 Task: Apply Clip Filter to Glow
Action: Mouse moved to (624, 245)
Screenshot: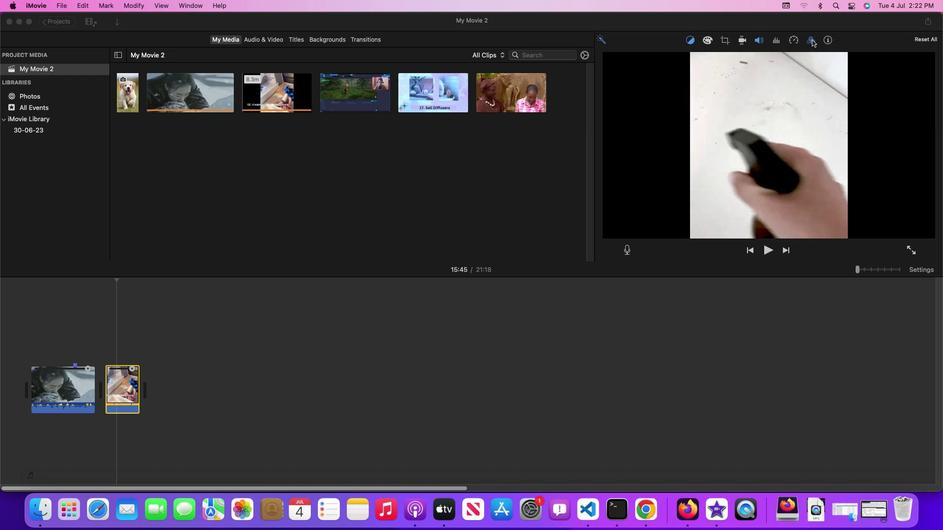 
Action: Mouse pressed left at (624, 245)
Screenshot: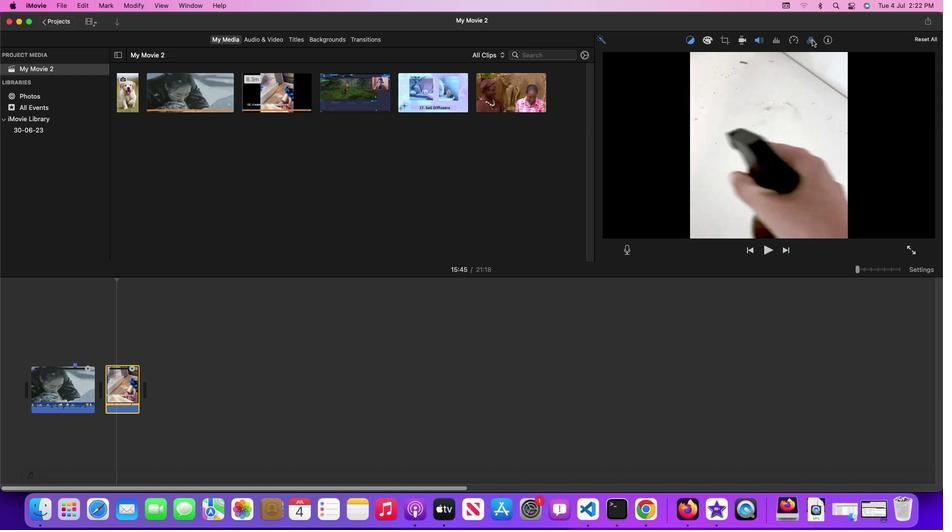 
Action: Mouse moved to (624, 245)
Screenshot: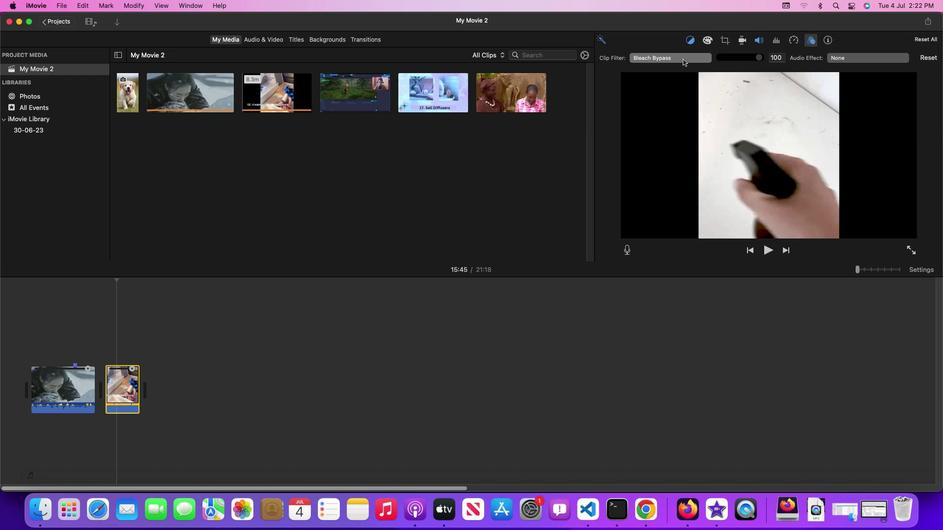 
Action: Mouse pressed left at (624, 245)
Screenshot: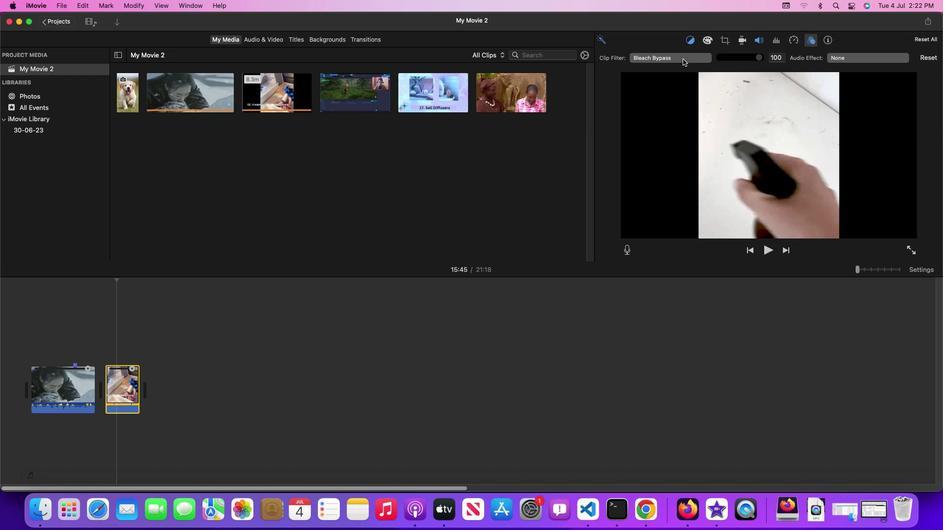 
Action: Mouse moved to (624, 245)
Screenshot: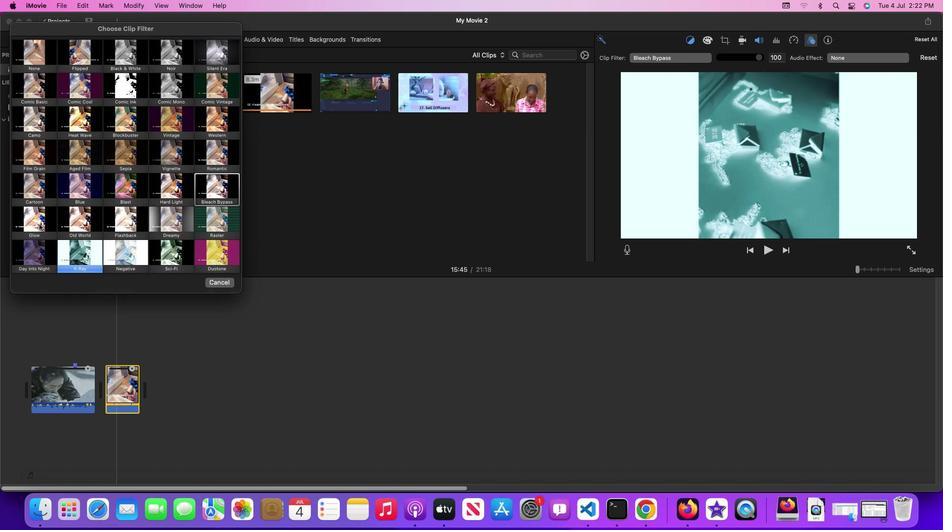
Action: Mouse pressed left at (624, 245)
Screenshot: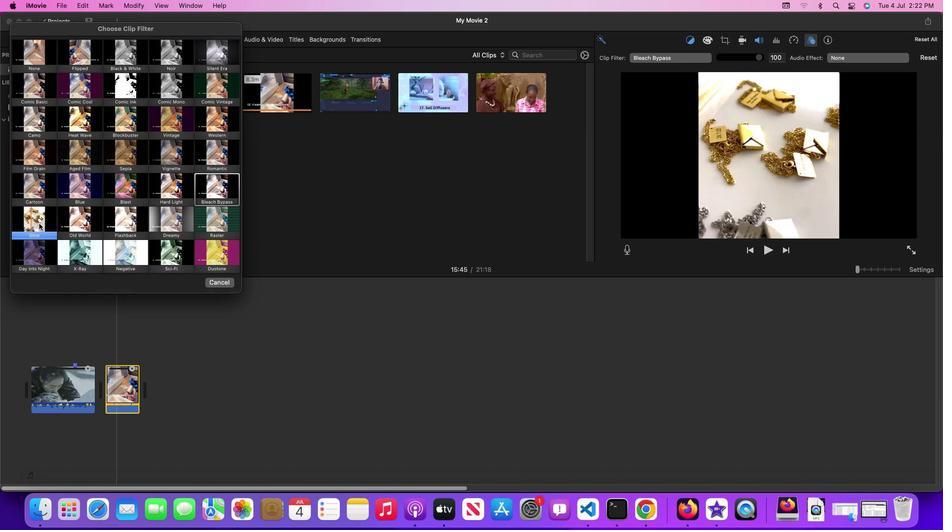 
Action: Mouse moved to (624, 245)
Screenshot: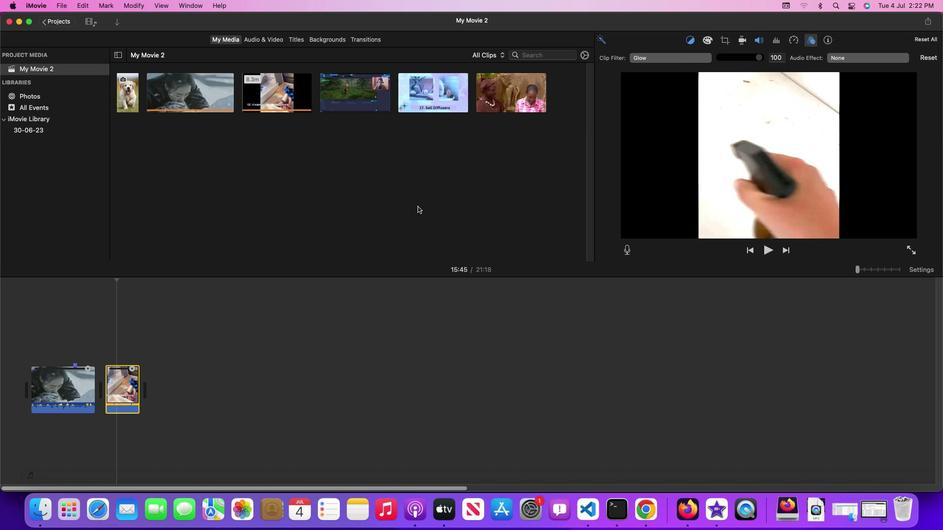 
